Task: Create a task  Add support for offline messaging and chat , assign it to team member softage.6@softage.net in the project WindTech and update the status of the task to  Off Track , set the priority of the task to Medium.
Action: Mouse moved to (122, 461)
Screenshot: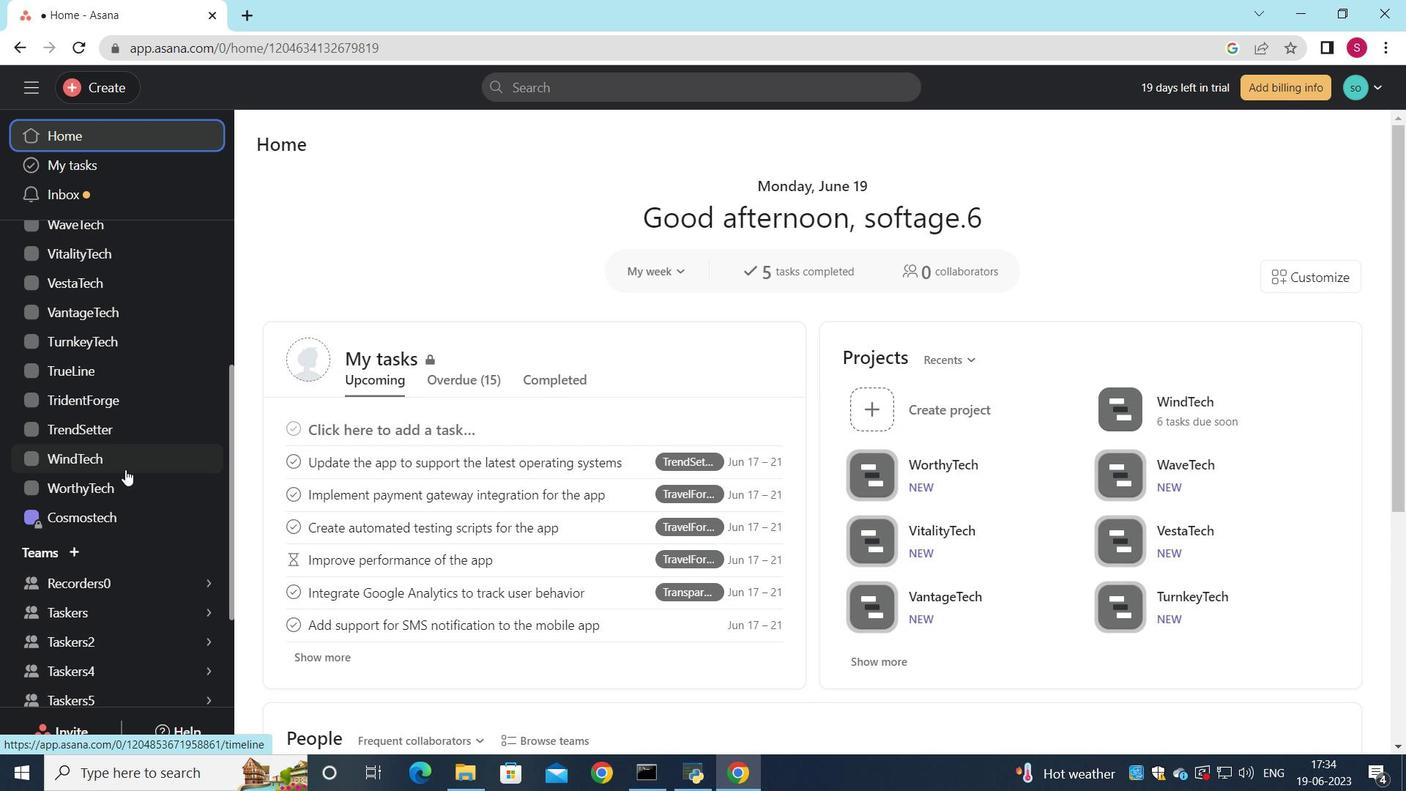 
Action: Mouse pressed left at (122, 461)
Screenshot: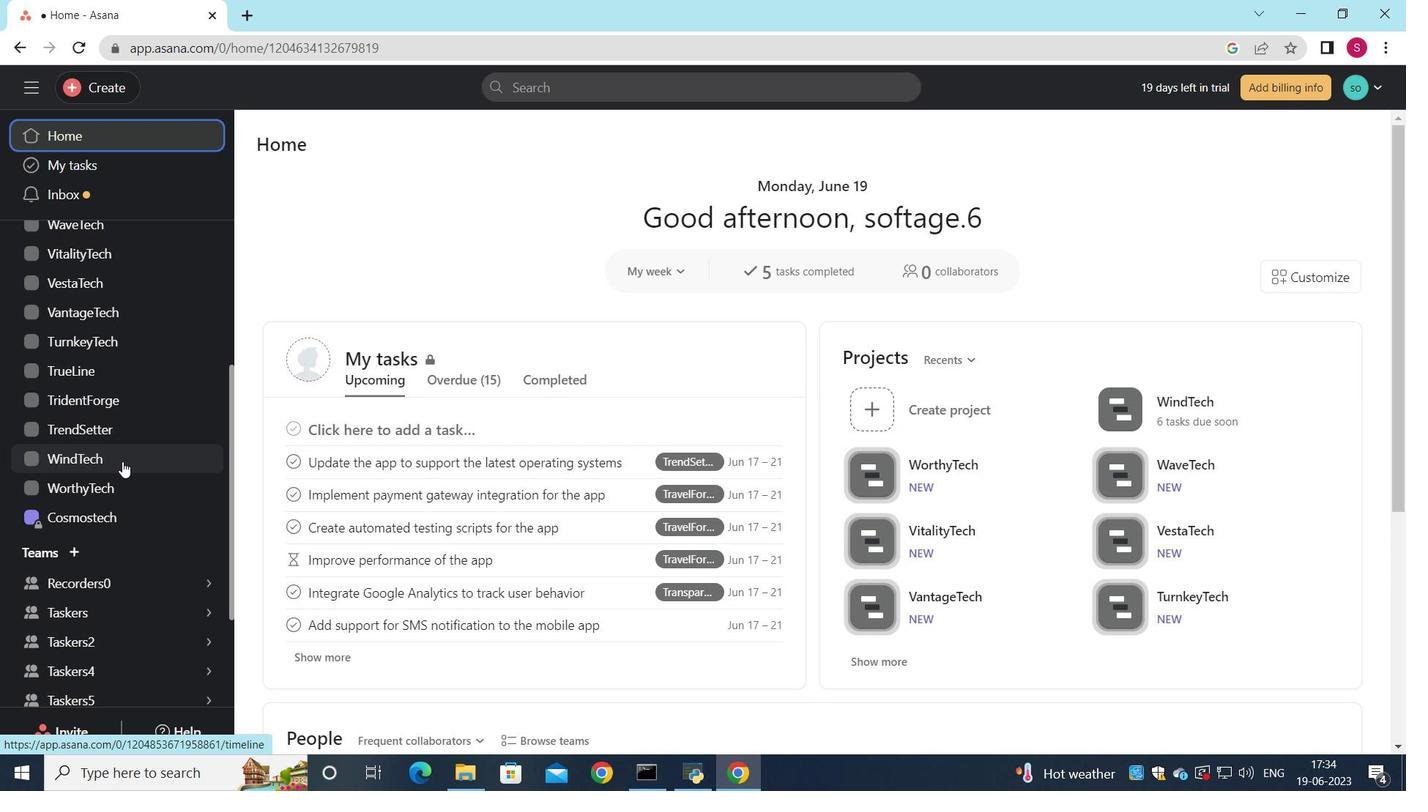 
Action: Mouse moved to (298, 234)
Screenshot: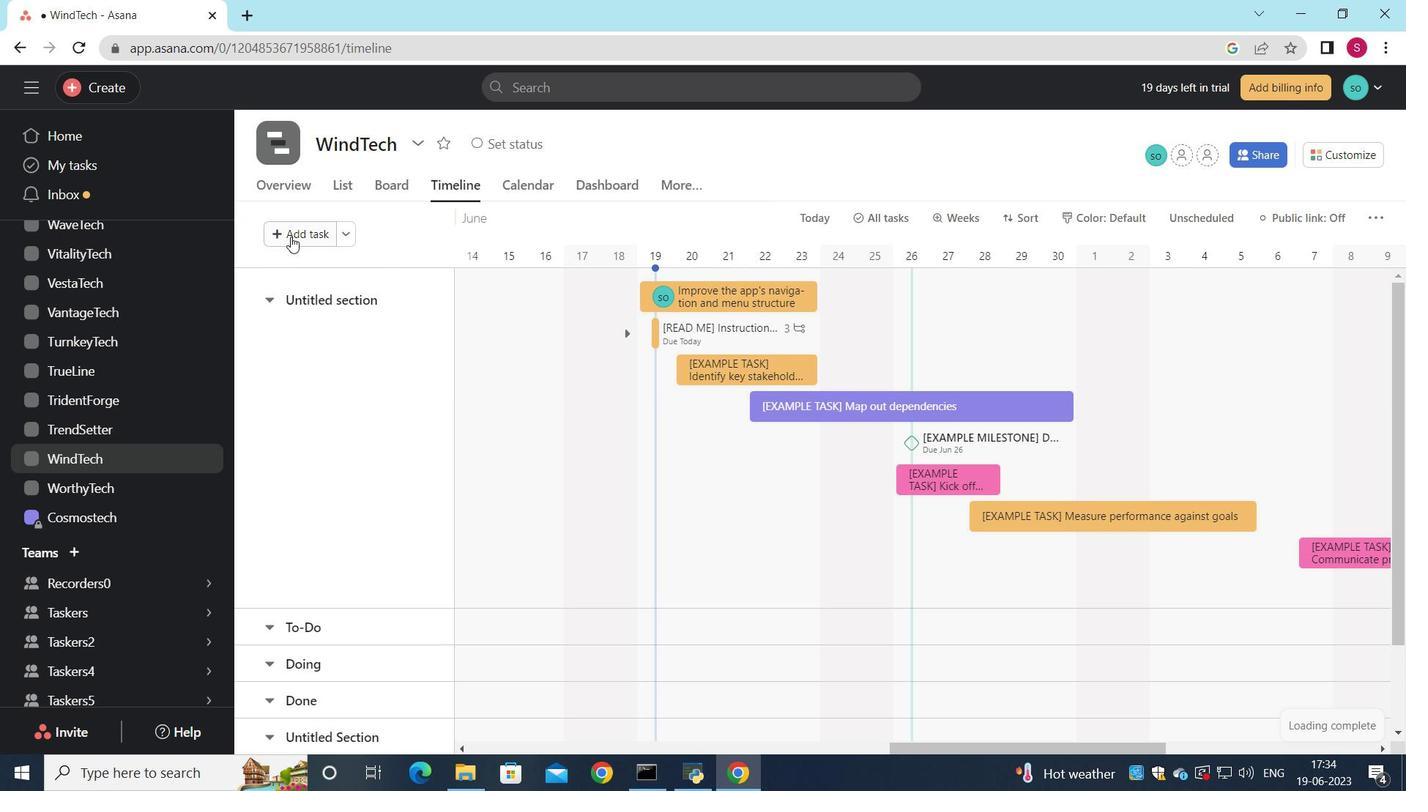 
Action: Mouse pressed left at (298, 234)
Screenshot: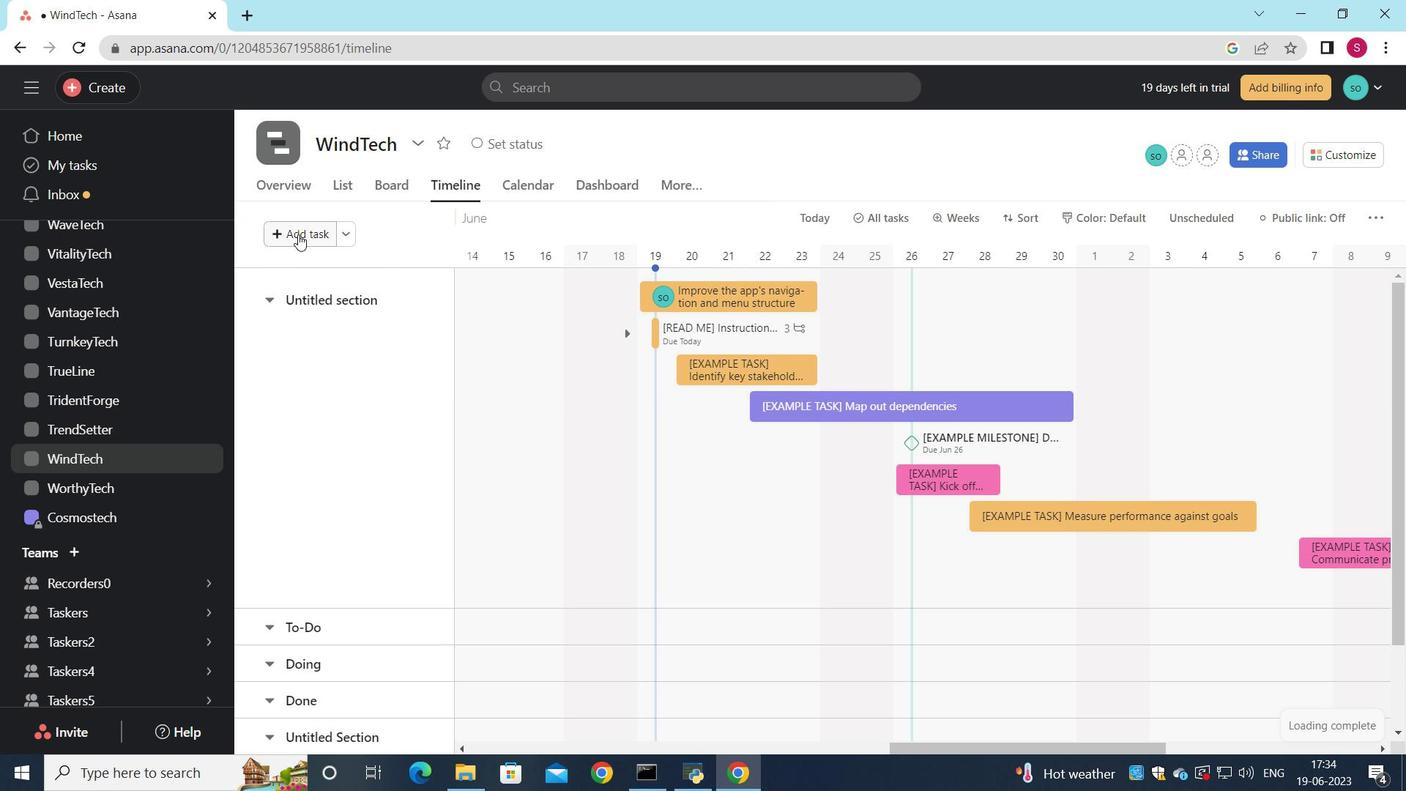 
Action: Mouse moved to (694, 309)
Screenshot: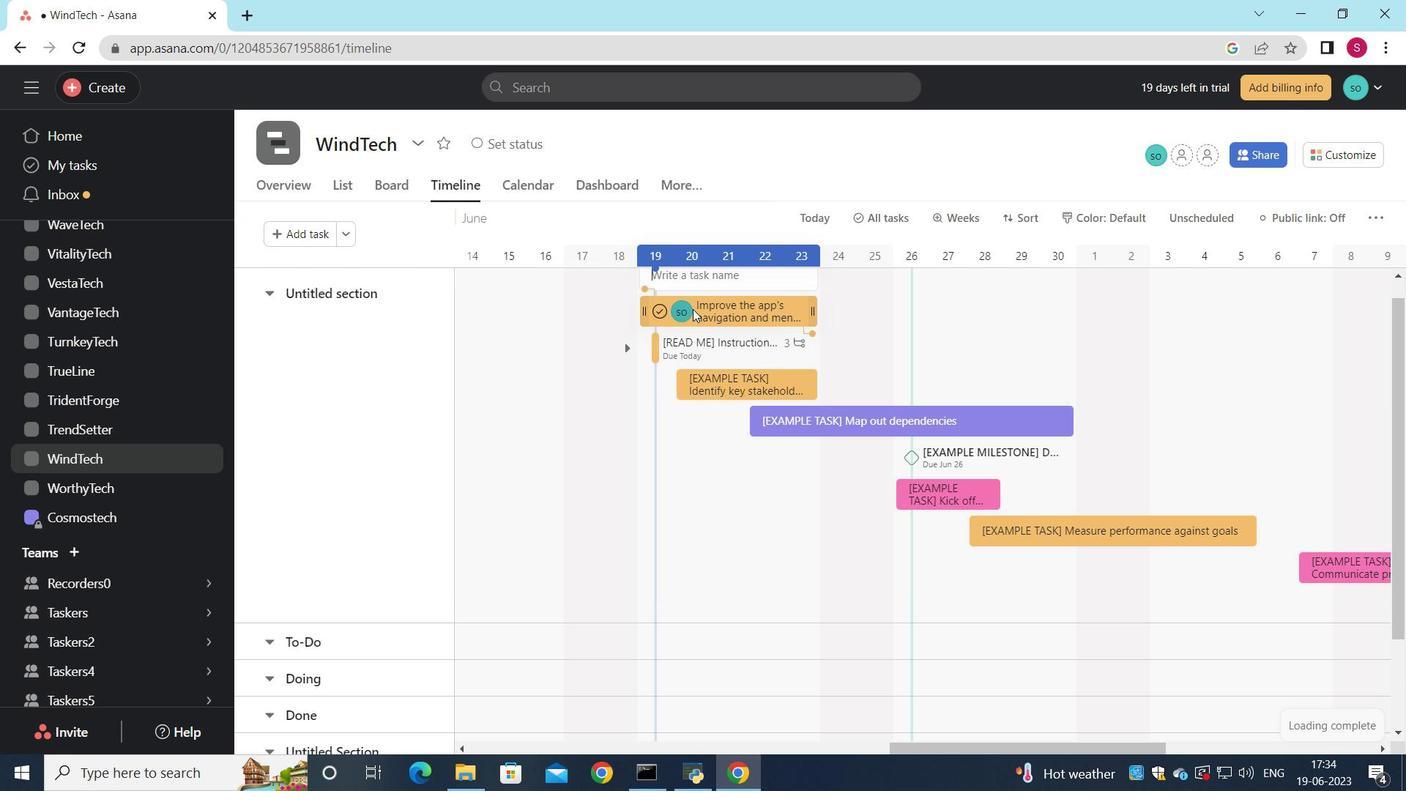 
Action: Key pressed <Key.caps_lock><Key.caps_lock><Key.caps_lock><Key.caps_lock><Key.caps_lock><Key.caps_lock><Key.caps_lock><Key.caps_lock><Key.caps_lock><Key.caps_lock>a<Key.caps_lock>DD<Key.space>SUPPORT<Key.space>FOR<Key.space>ONLINE<Key.backspace><Key.backspace><Key.backspace><Key.backspace><Key.backspace>FFLINE<Key.space>MESSAGING<Key.space>AND<Key.space>CHAT
Screenshot: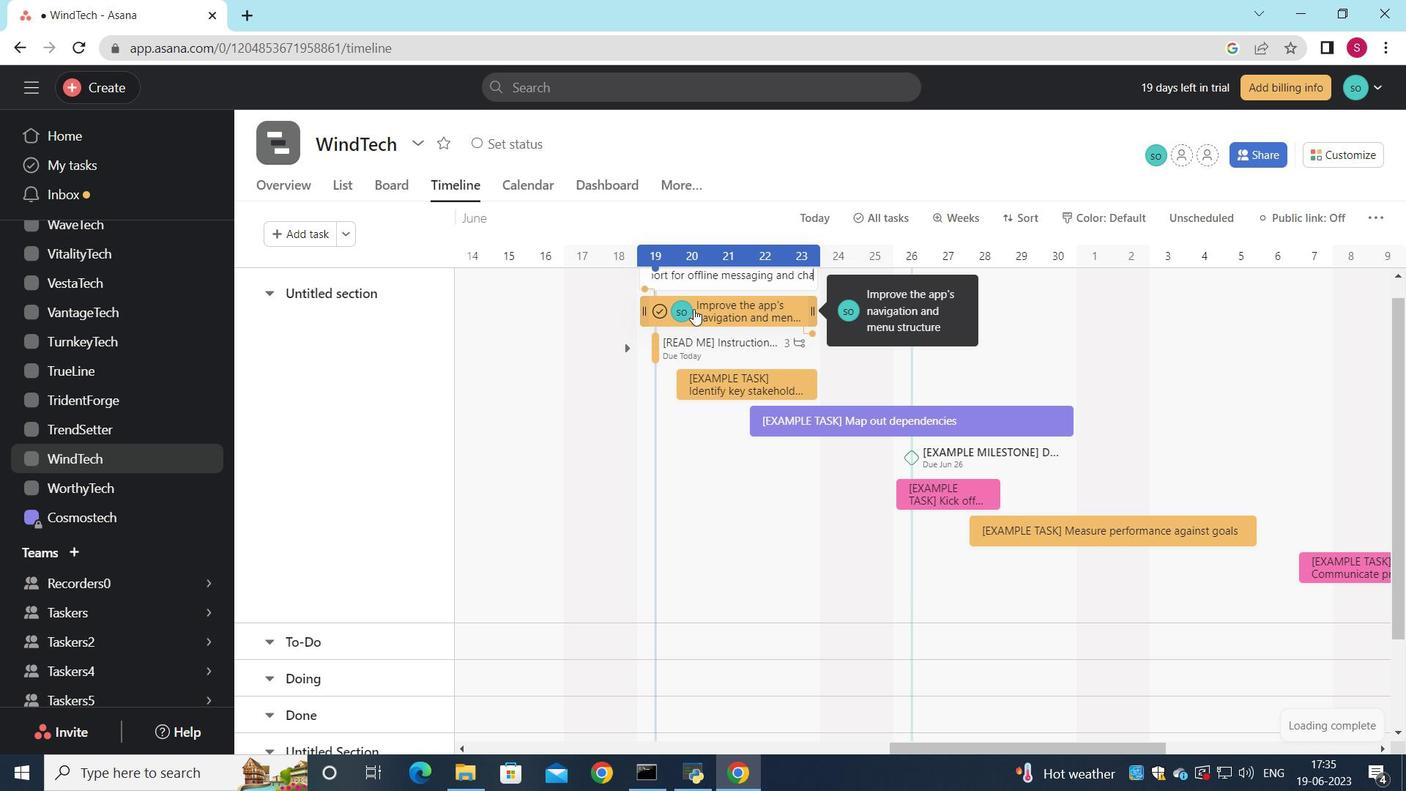 
Action: Mouse moved to (805, 274)
Screenshot: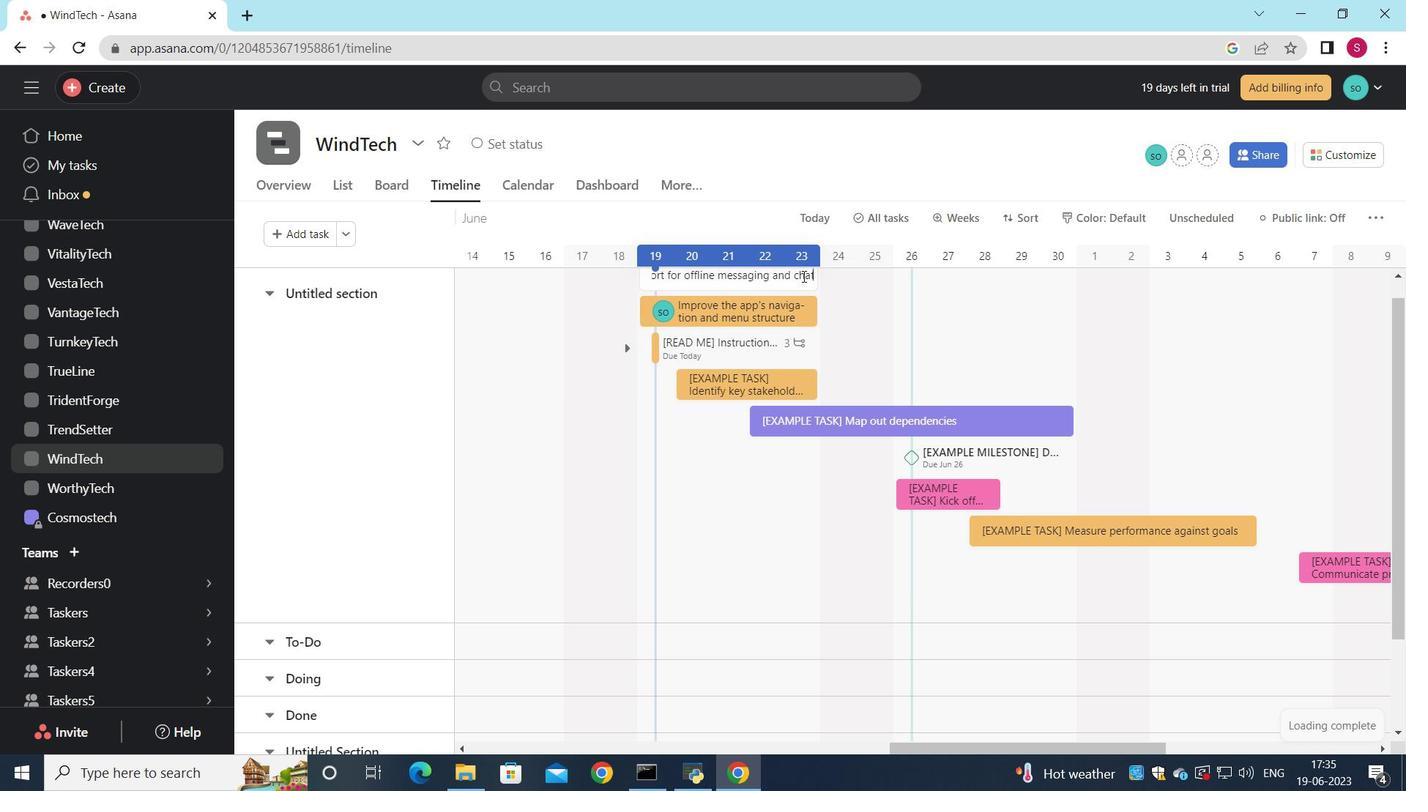 
Action: Mouse pressed left at (805, 274)
Screenshot: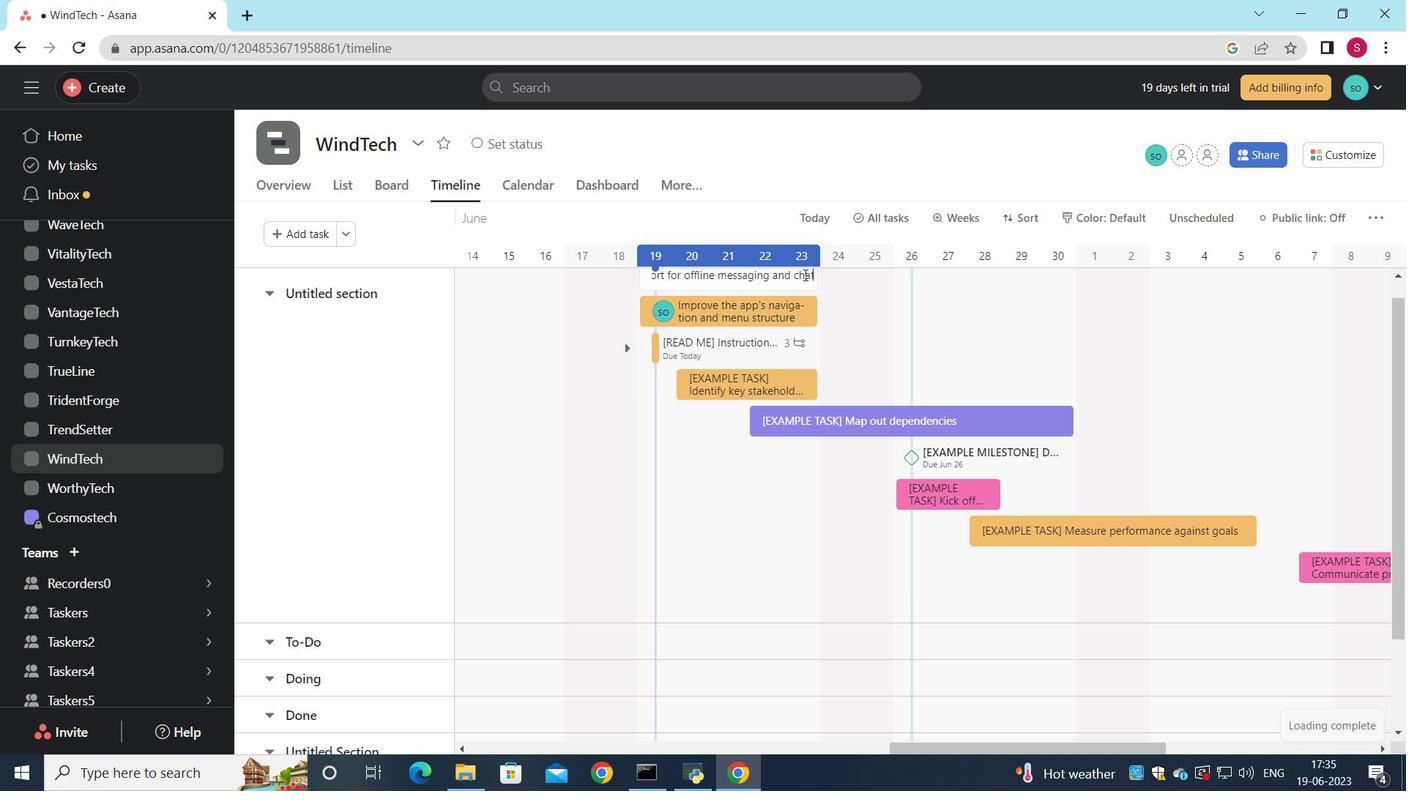 
Action: Mouse moved to (987, 323)
Screenshot: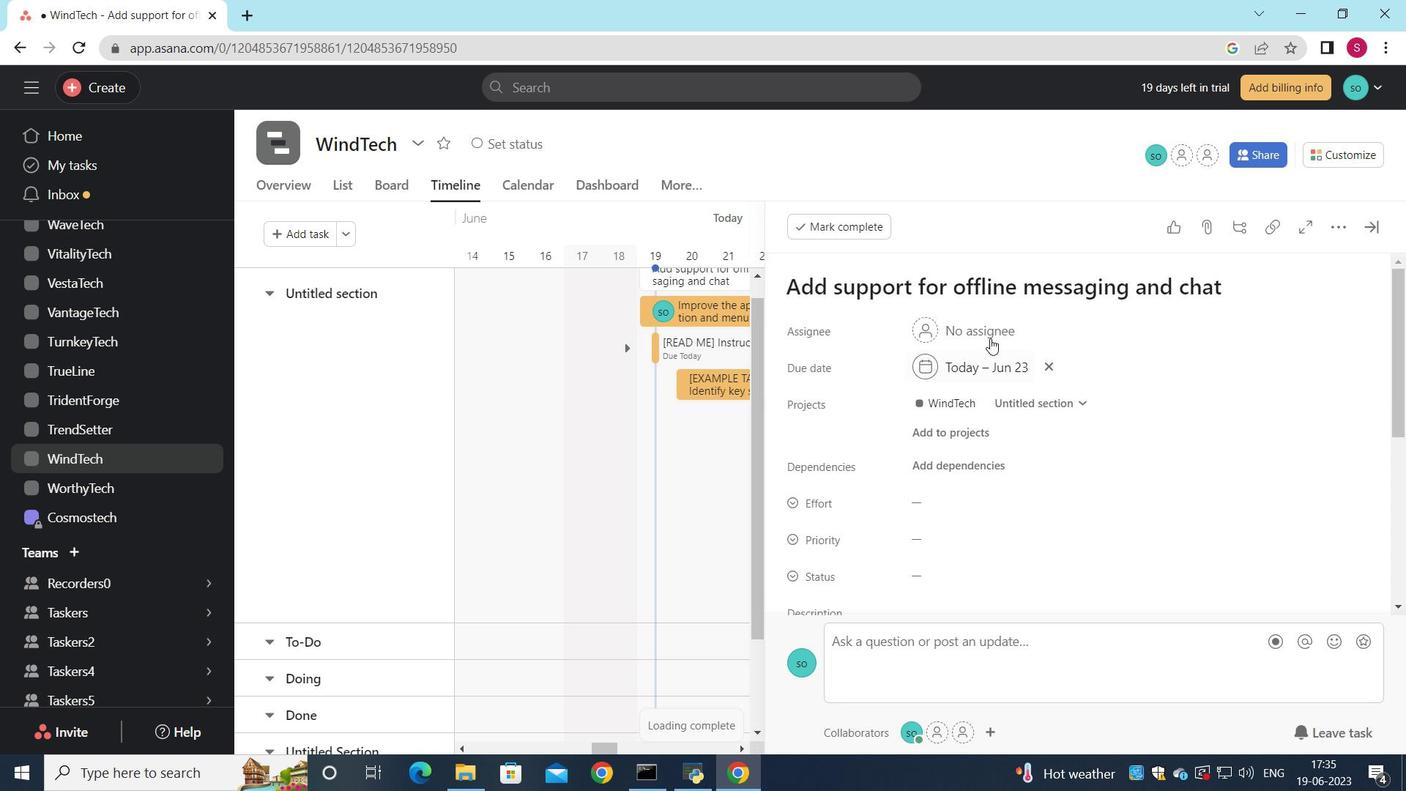 
Action: Mouse pressed left at (987, 323)
Screenshot: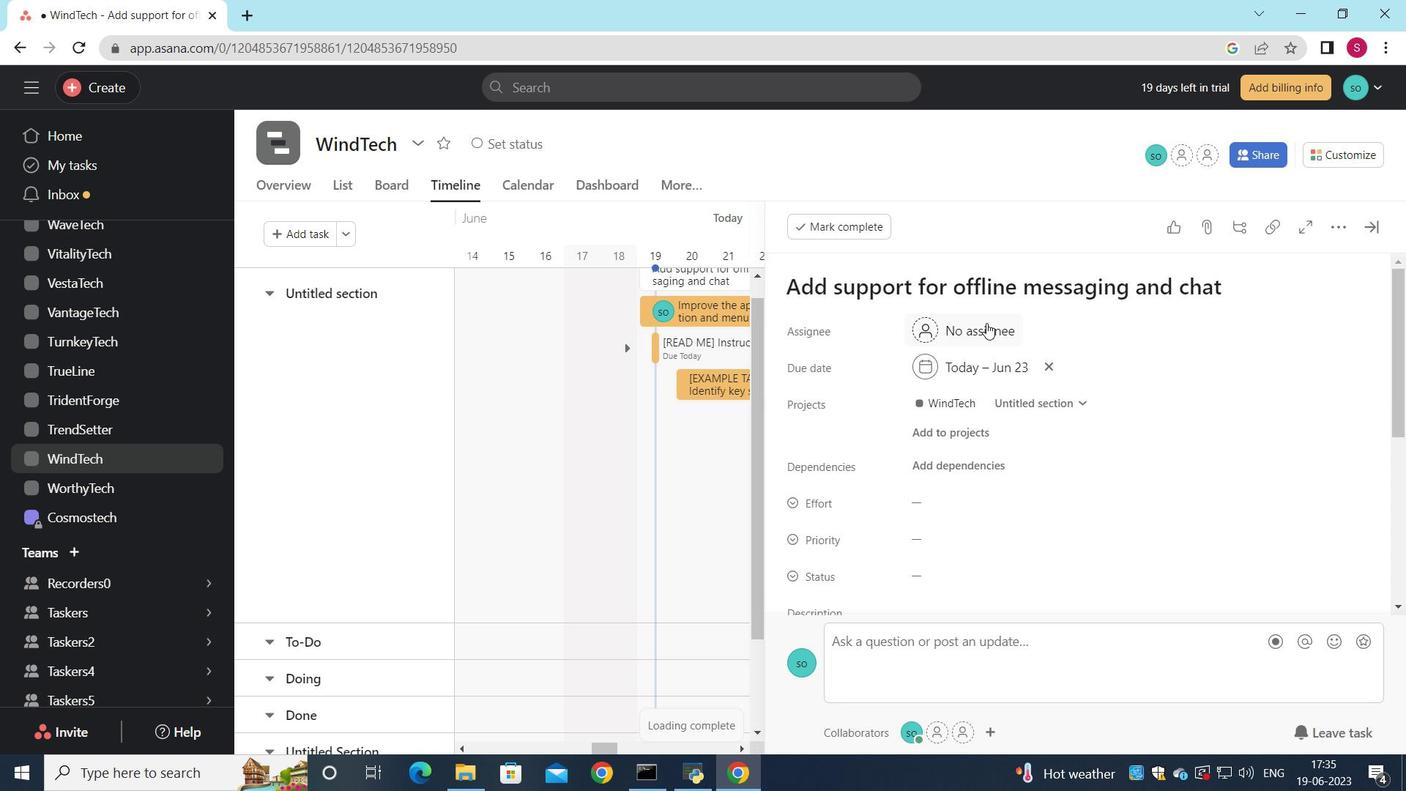 
Action: Key pressed SOFTAGE.6<Key.shift>@SOFTAGE.NET
Screenshot: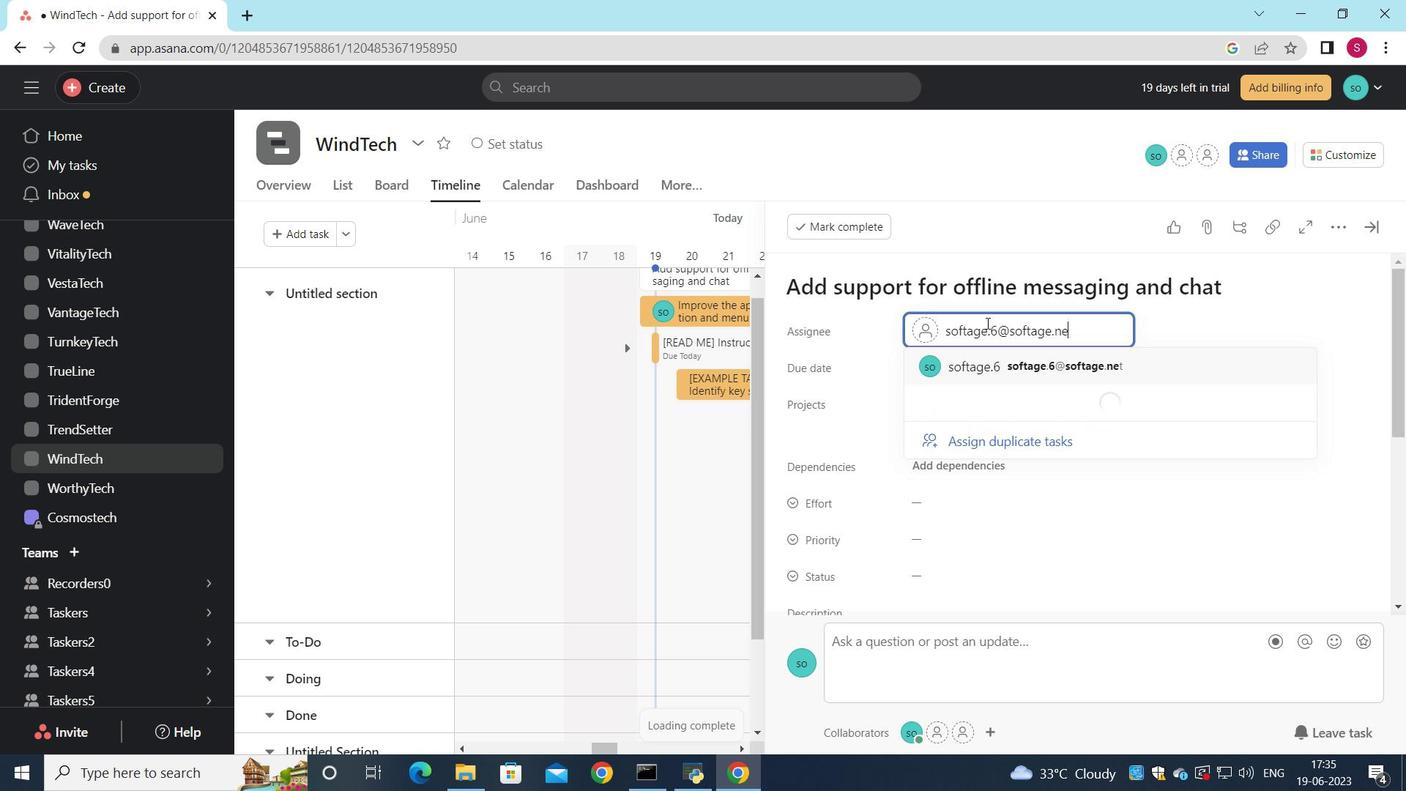 
Action: Mouse moved to (1002, 368)
Screenshot: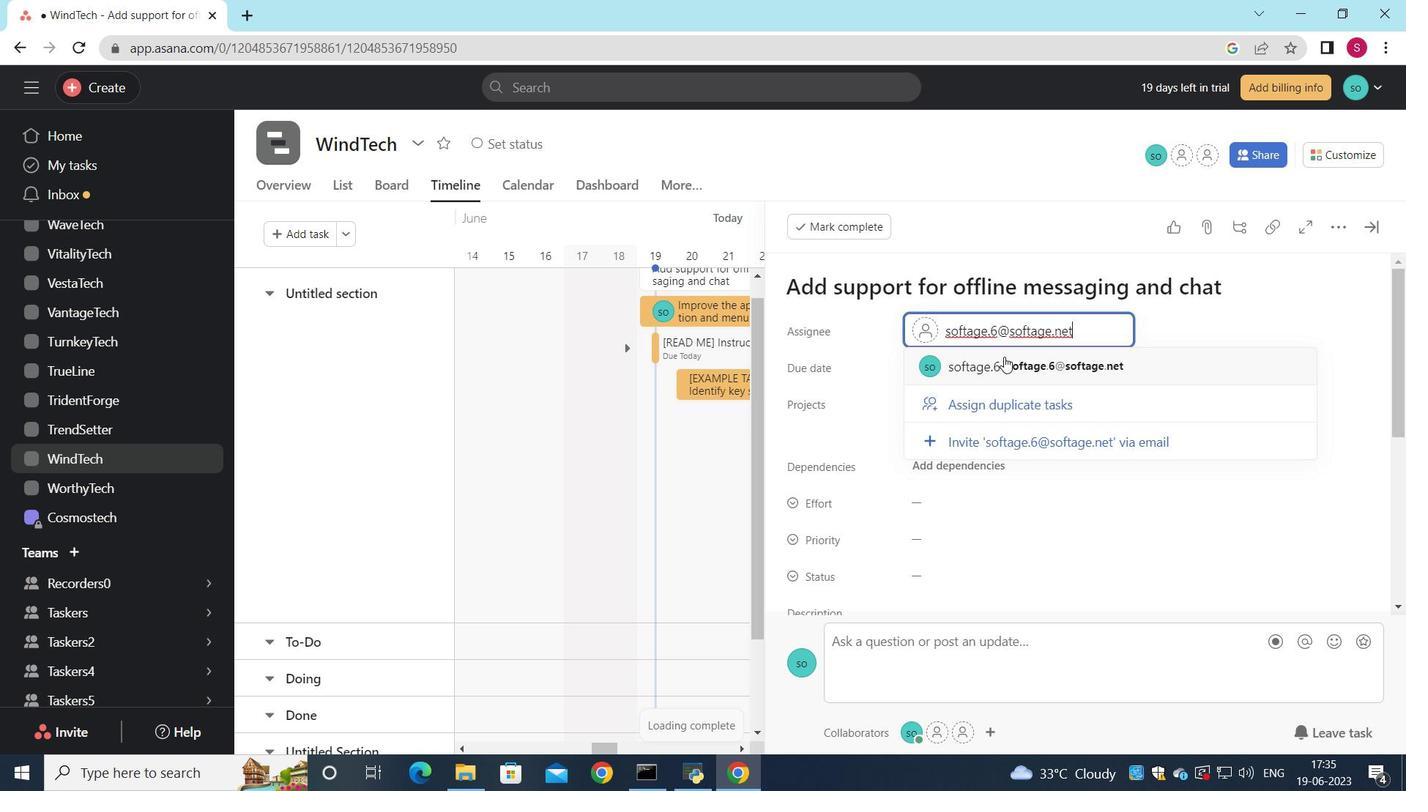 
Action: Mouse pressed left at (1002, 368)
Screenshot: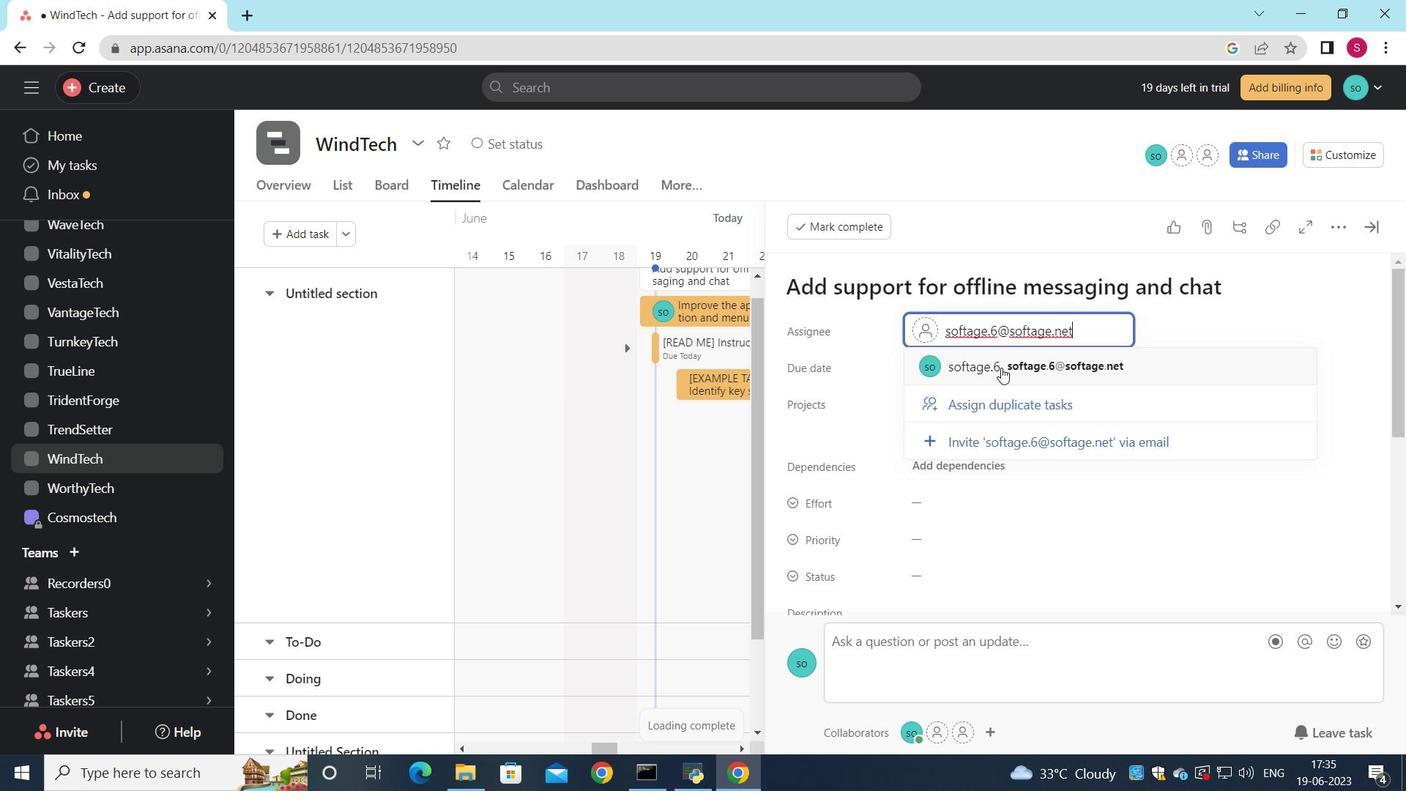 
Action: Mouse moved to (1000, 543)
Screenshot: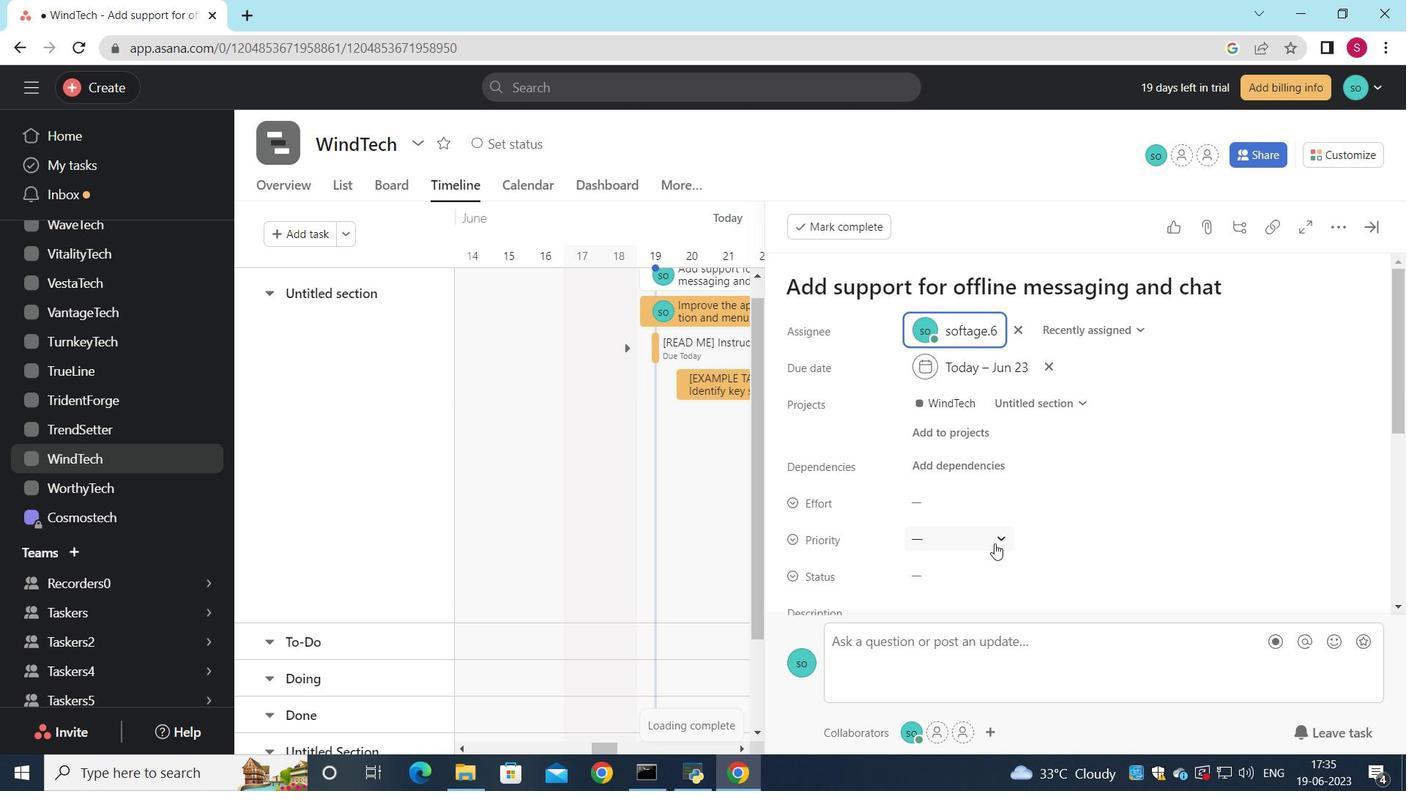 
Action: Mouse pressed left at (1000, 543)
Screenshot: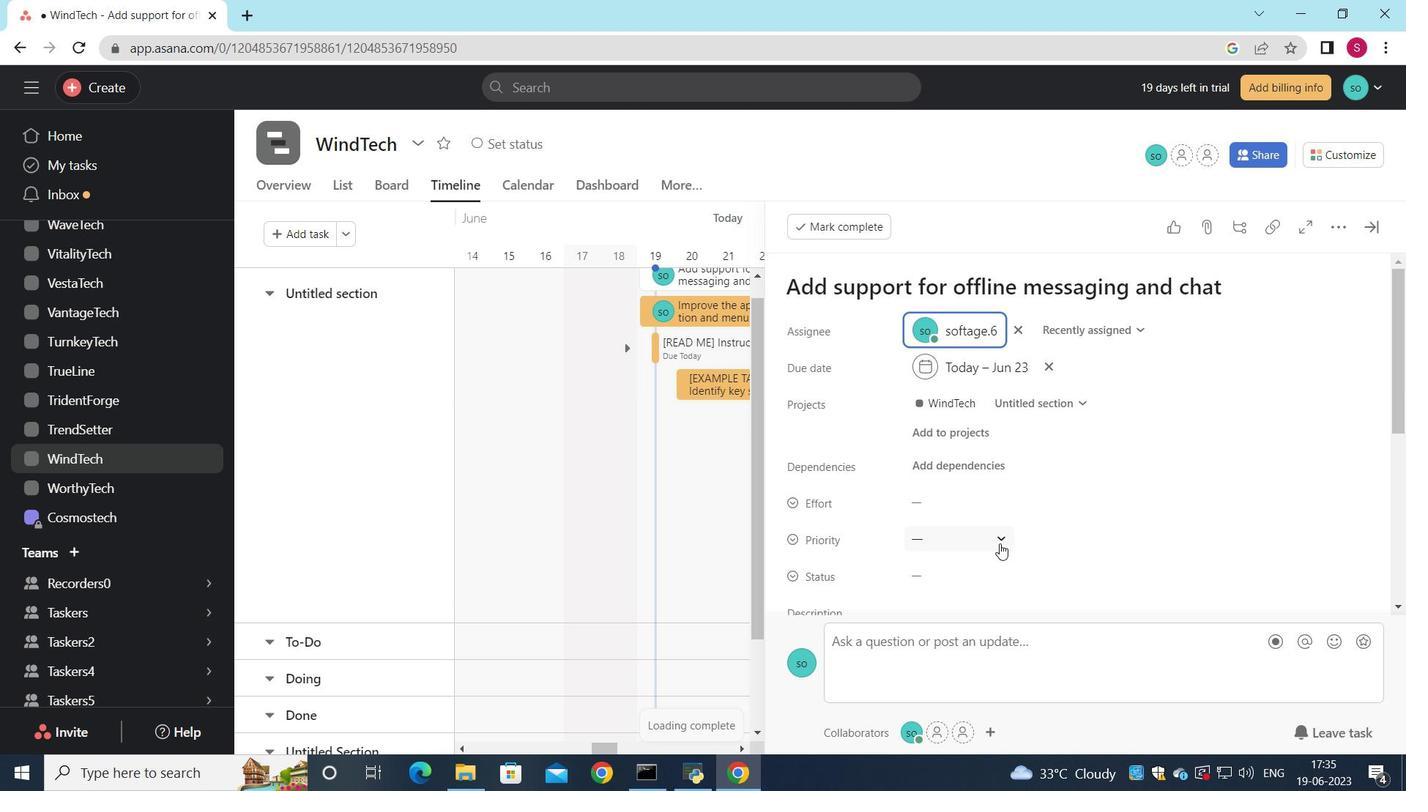 
Action: Mouse moved to (1031, 536)
Screenshot: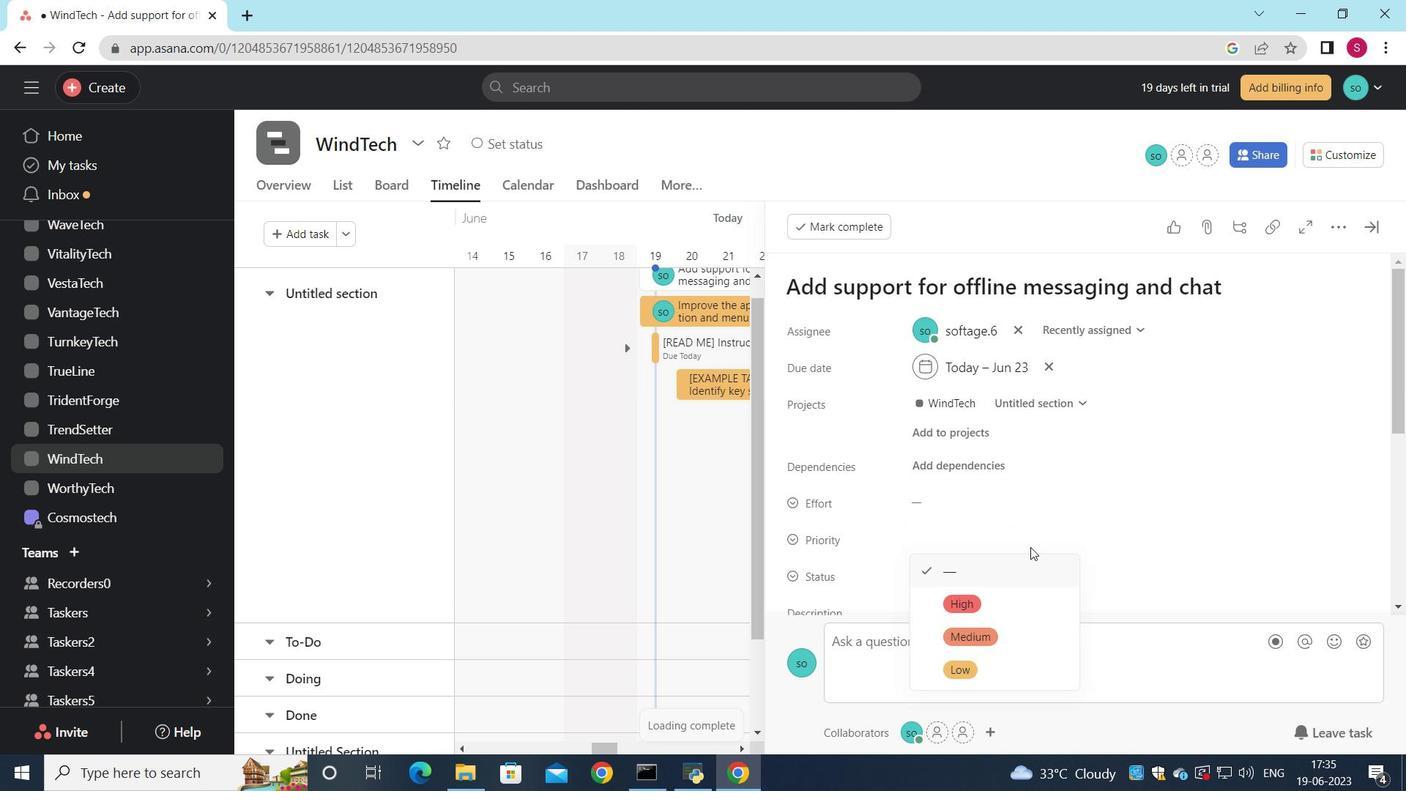 
Action: Mouse pressed left at (1031, 536)
Screenshot: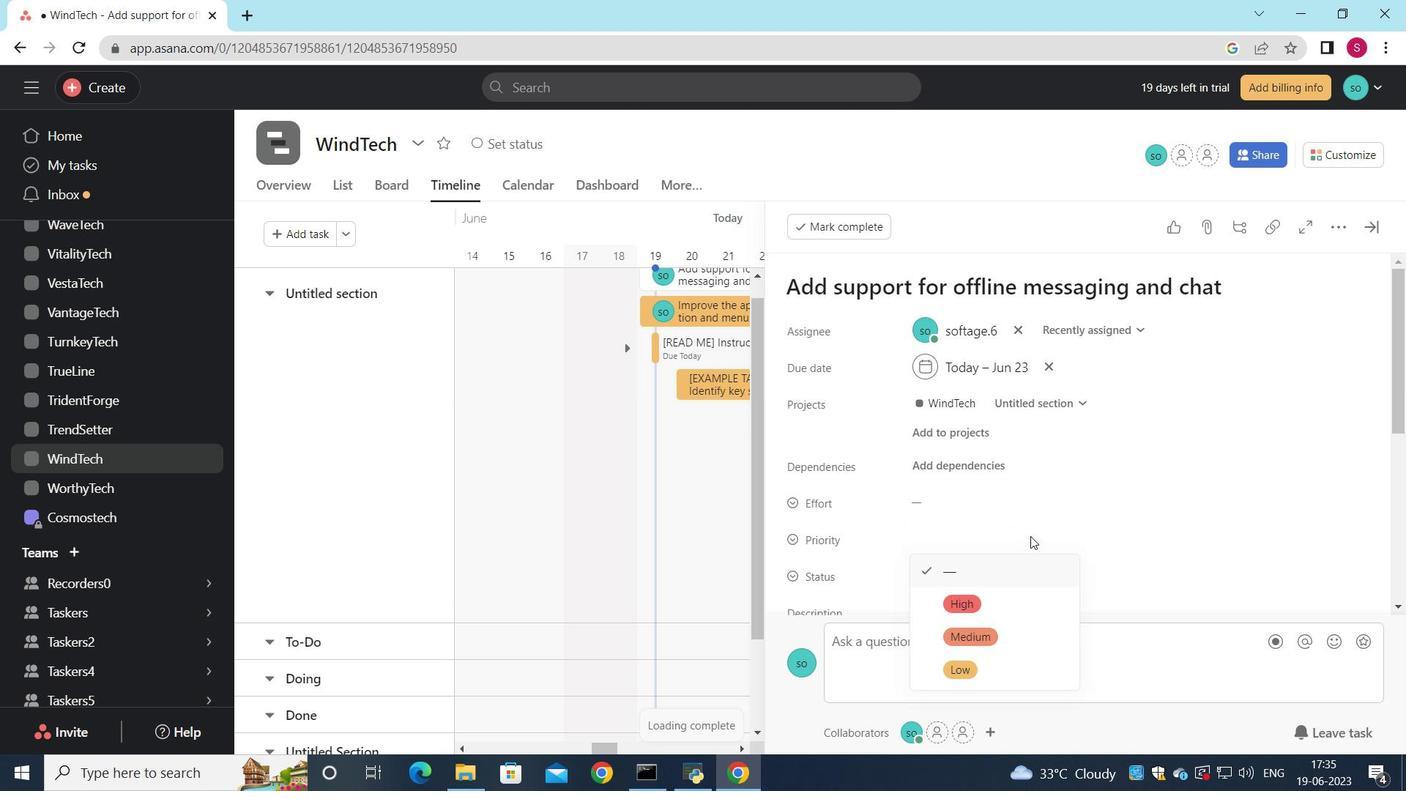 
Action: Mouse moved to (986, 574)
Screenshot: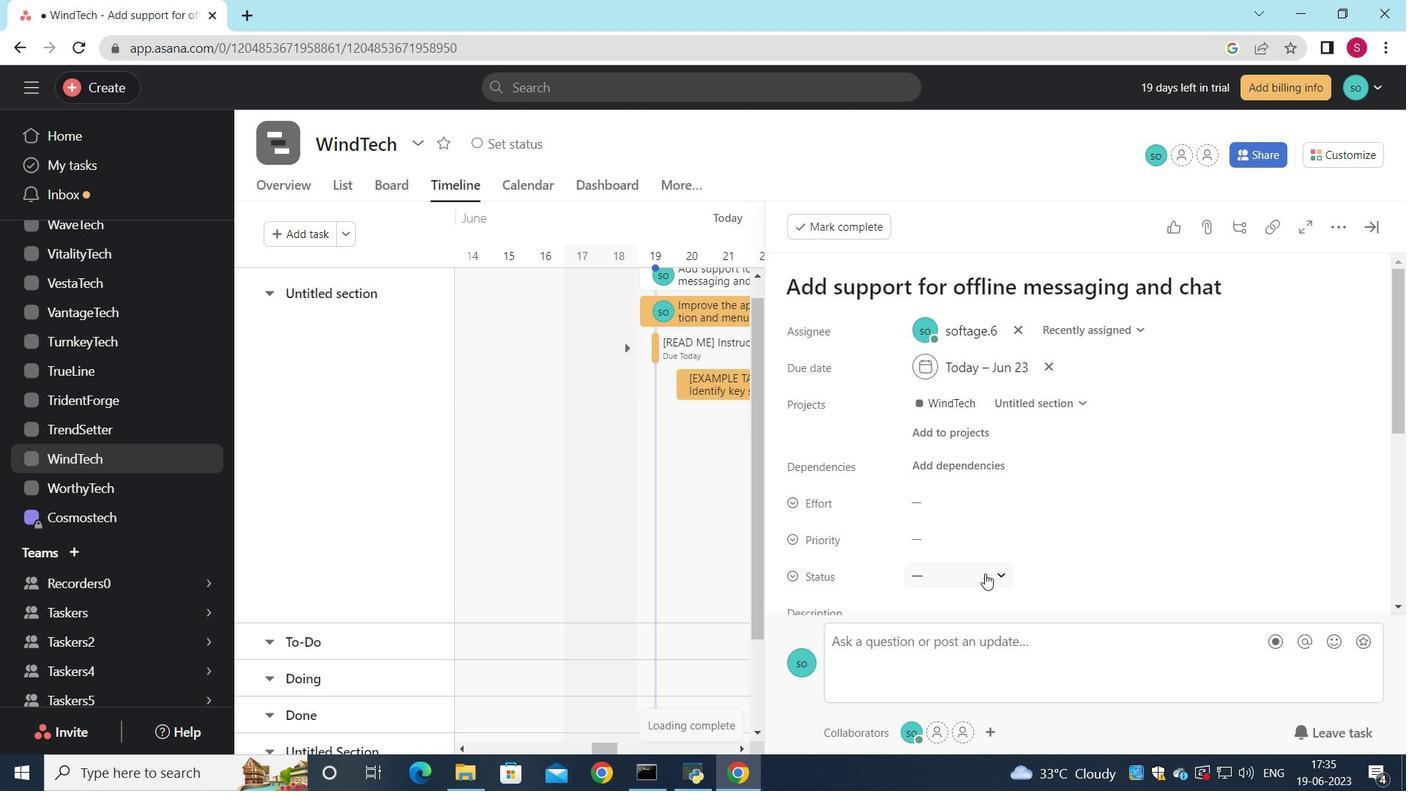 
Action: Mouse pressed left at (986, 574)
Screenshot: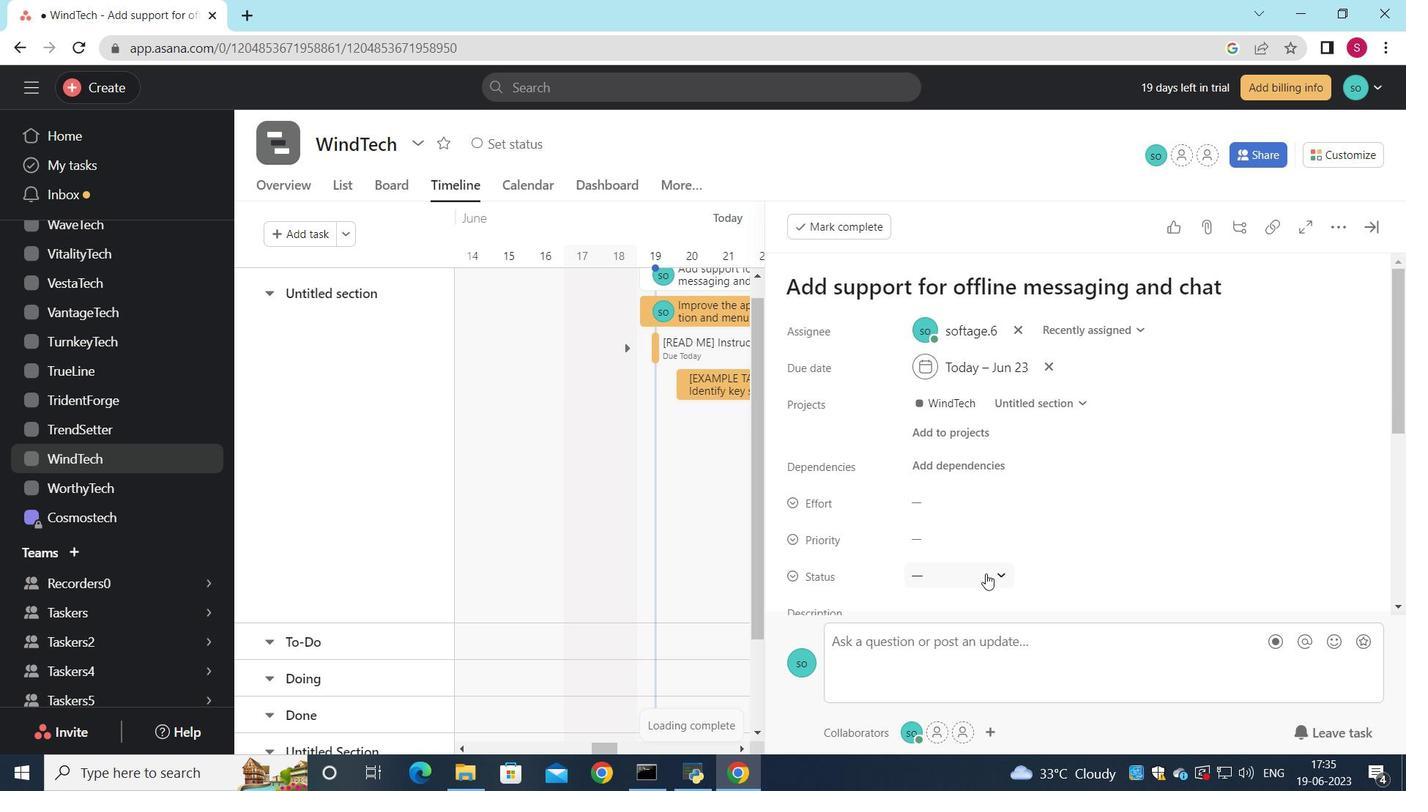 
Action: Mouse moved to (992, 500)
Screenshot: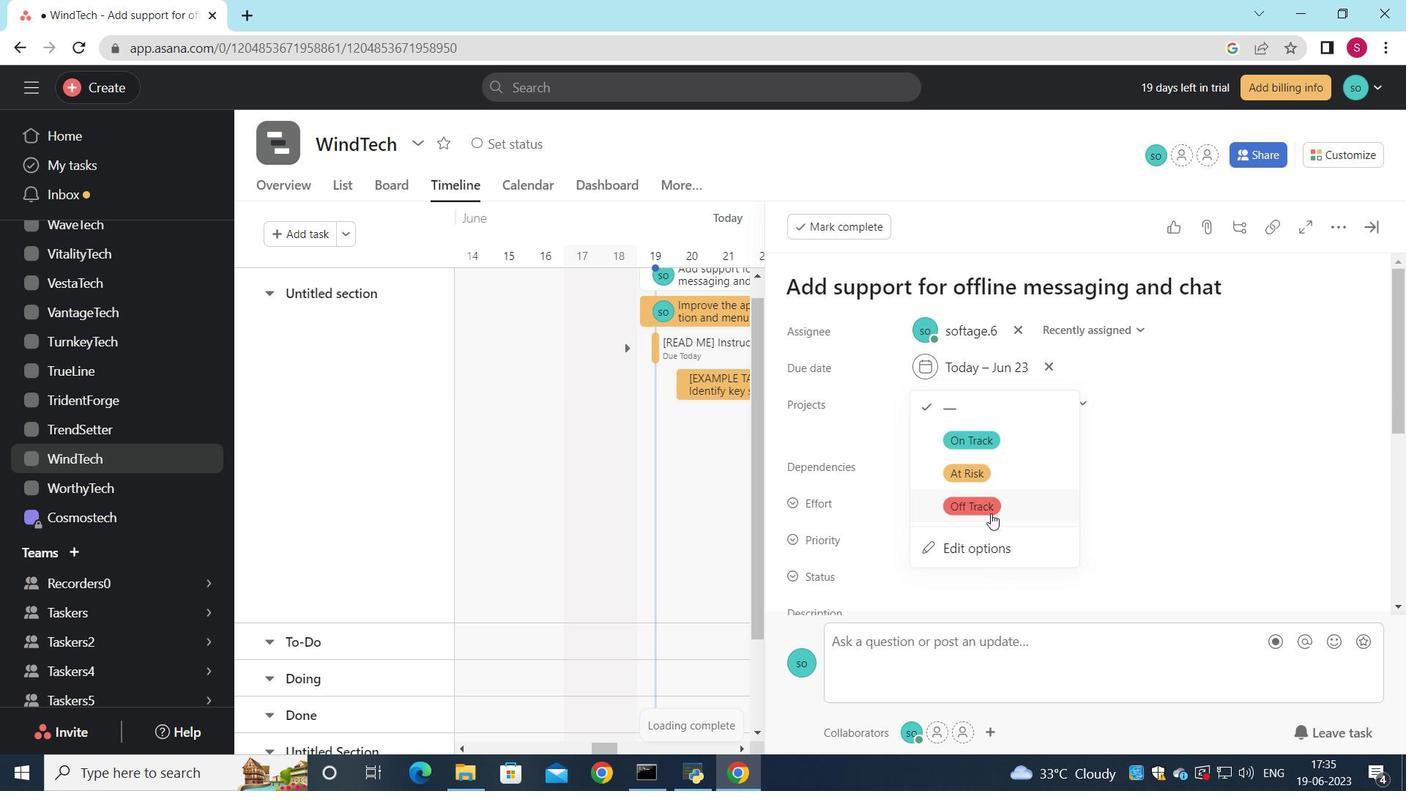 
Action: Mouse pressed left at (992, 500)
Screenshot: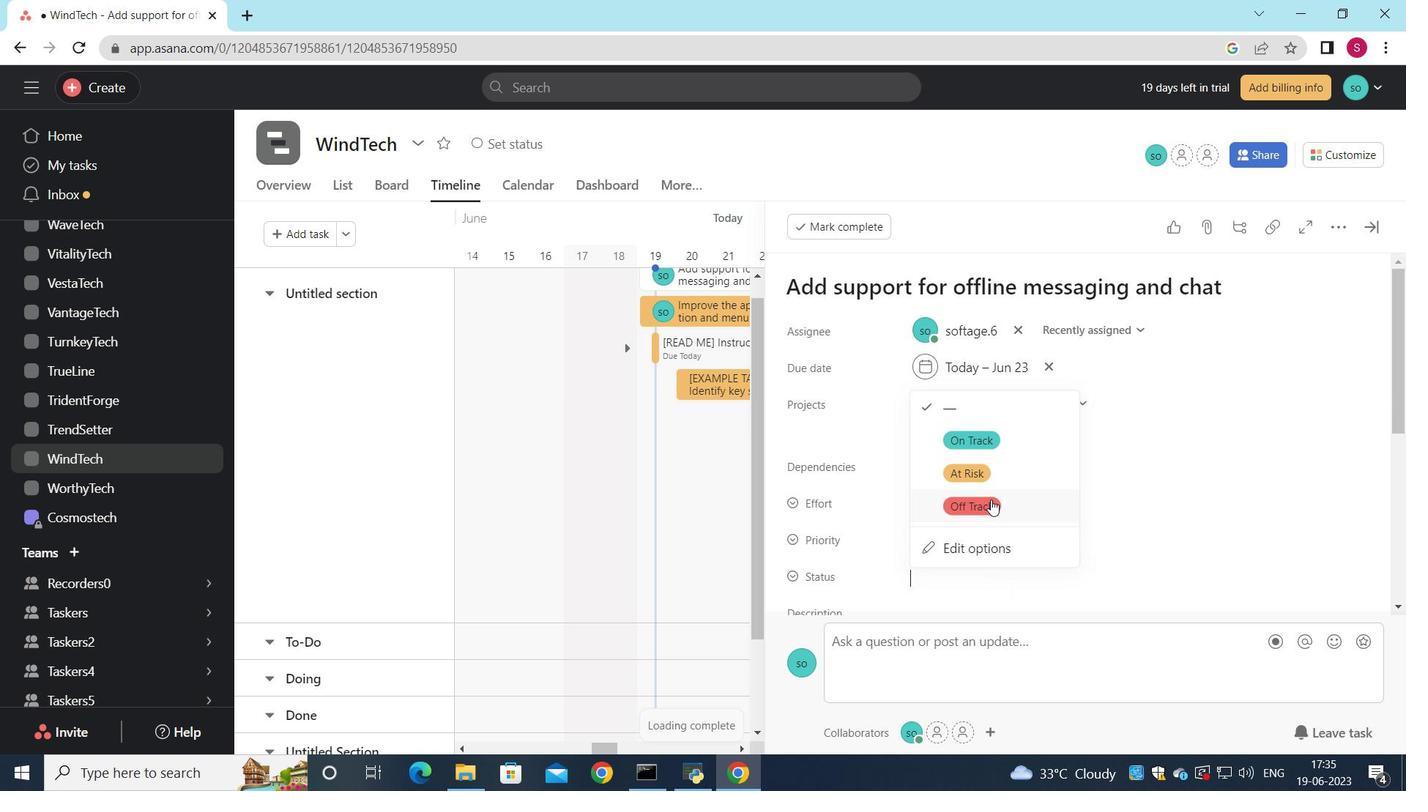 
Action: Mouse moved to (992, 531)
Screenshot: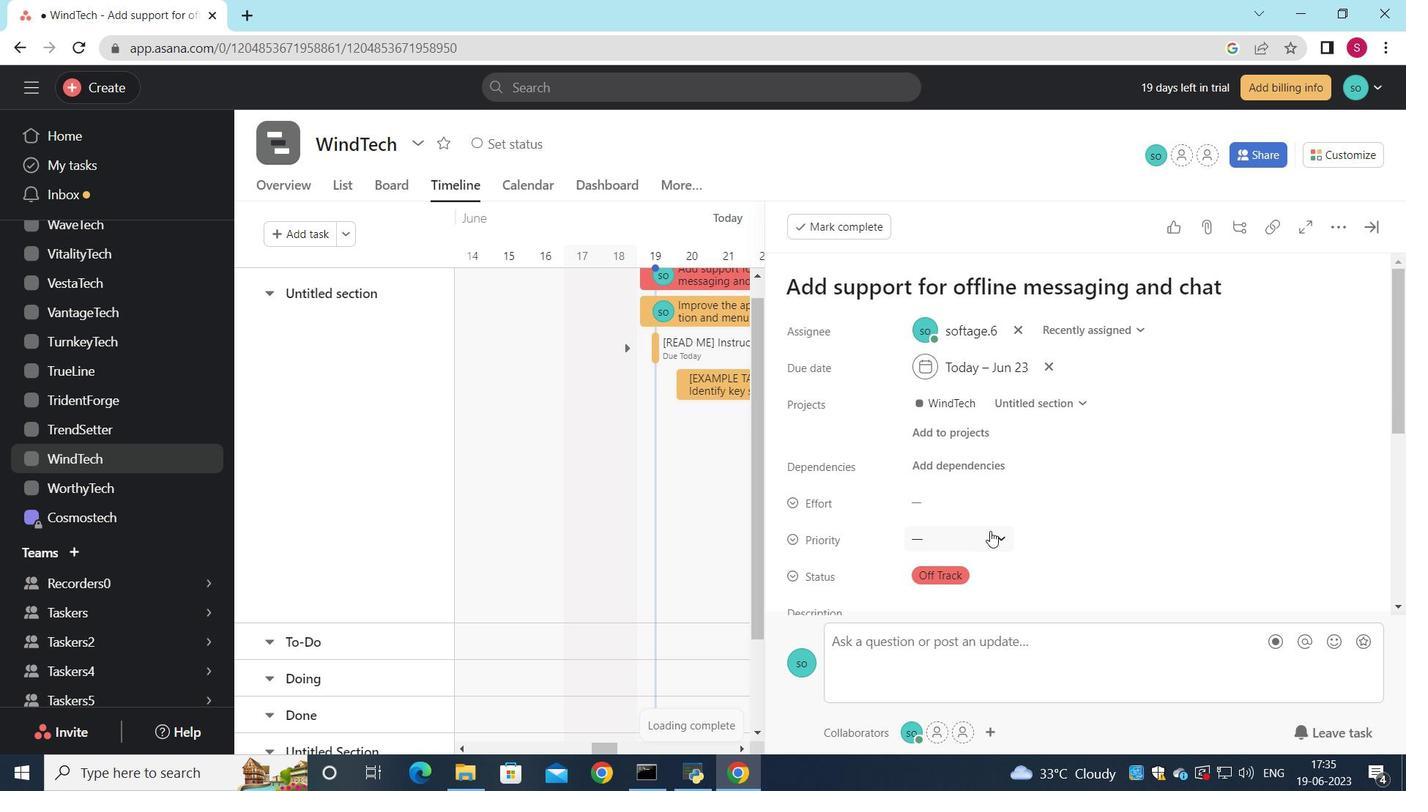 
Action: Mouse pressed left at (992, 531)
Screenshot: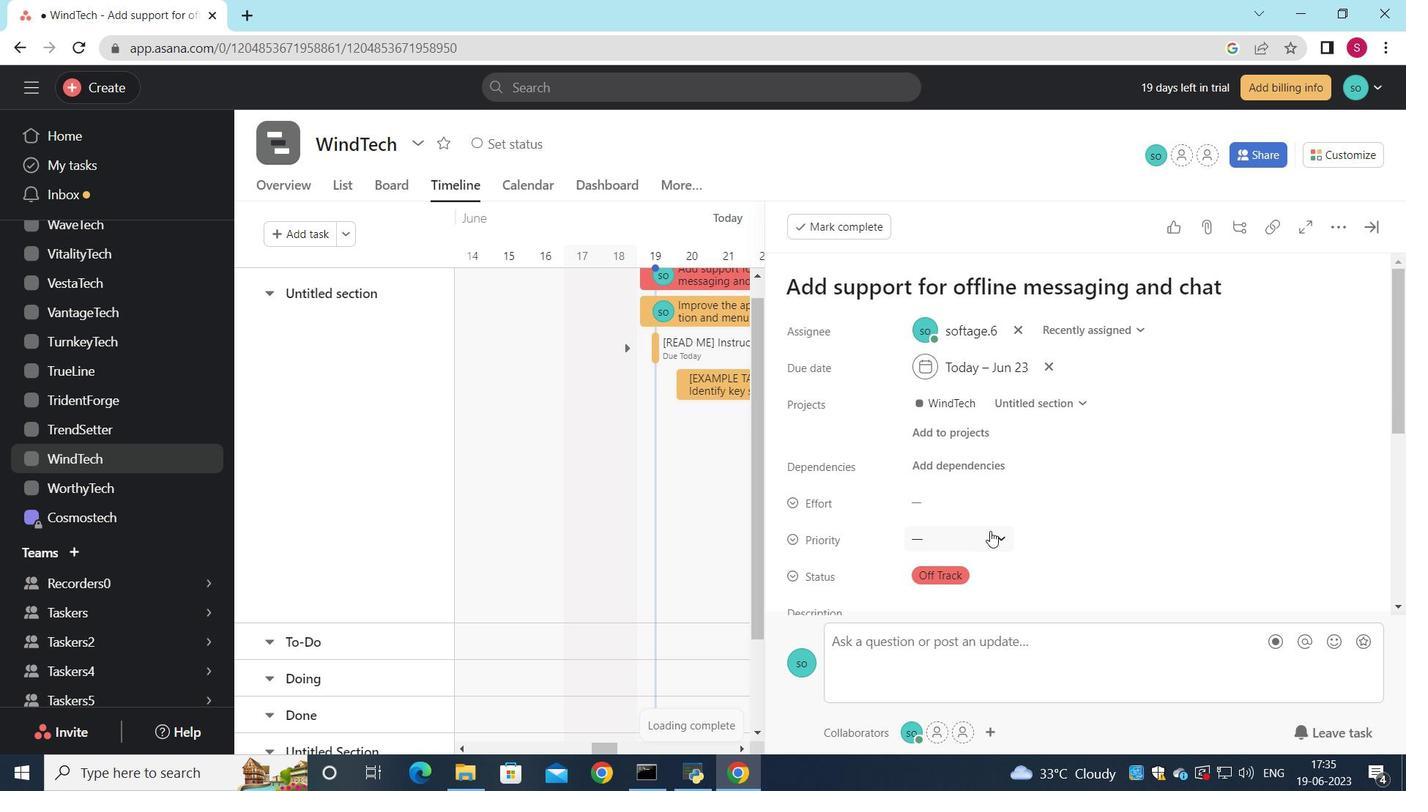 
Action: Mouse moved to (981, 629)
Screenshot: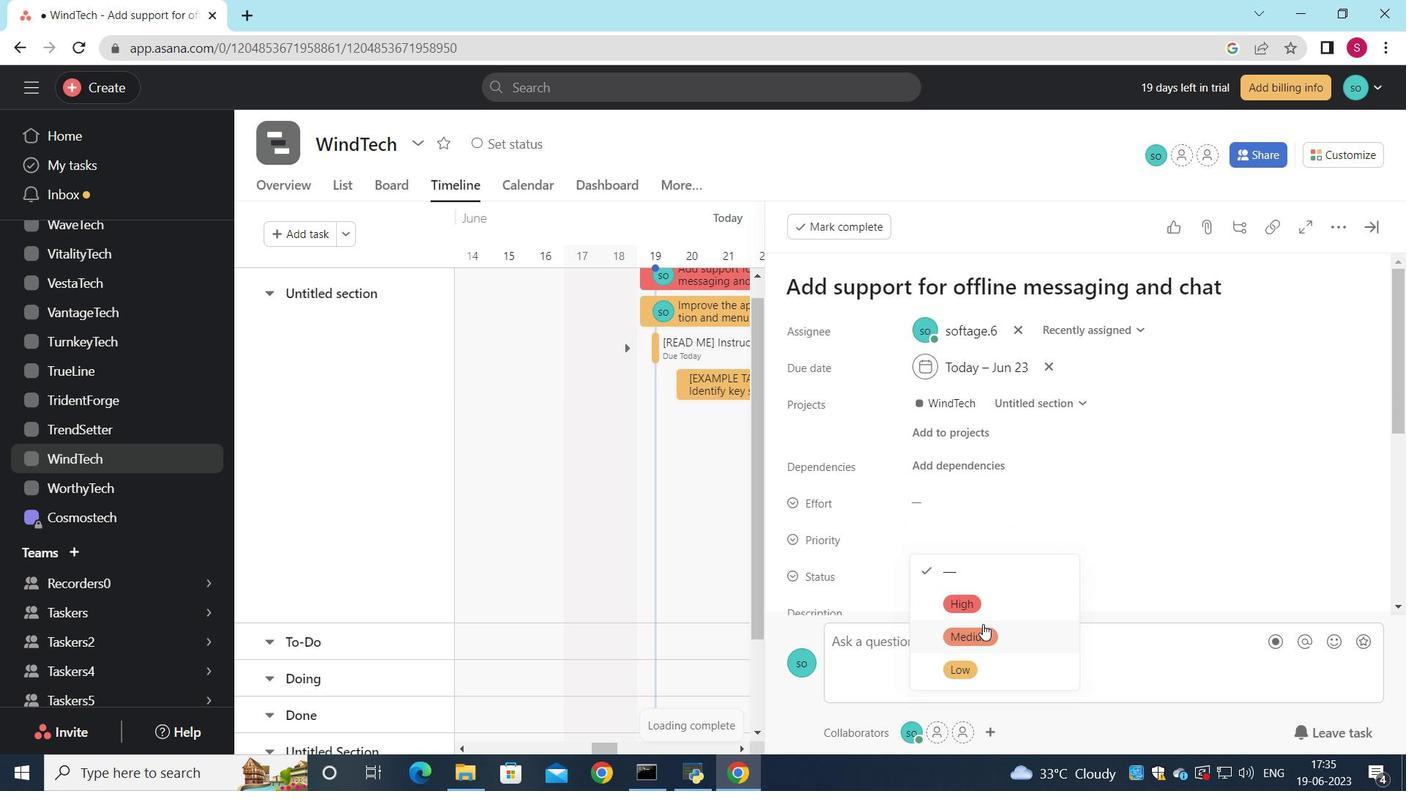
Action: Mouse pressed left at (981, 629)
Screenshot: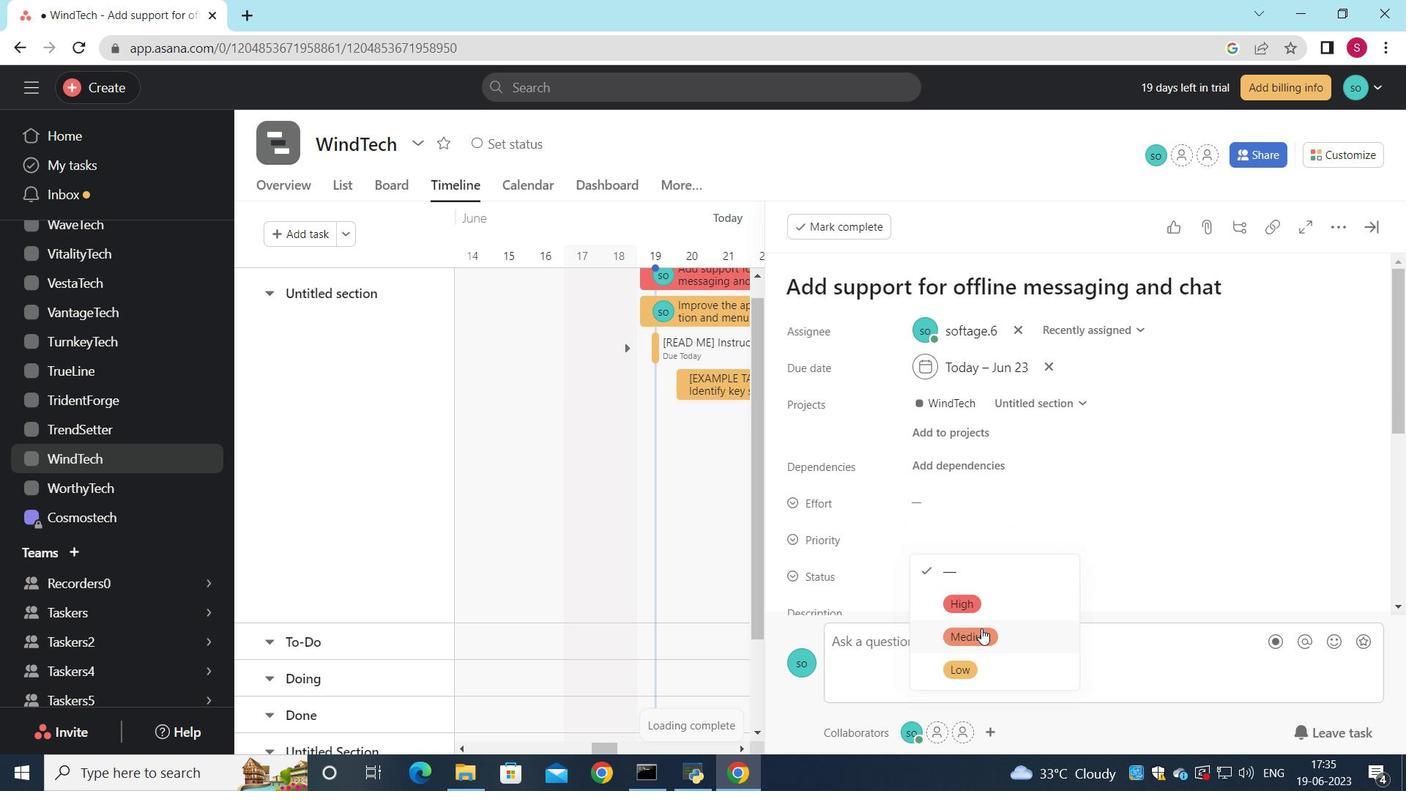 
Action: Mouse moved to (999, 555)
Screenshot: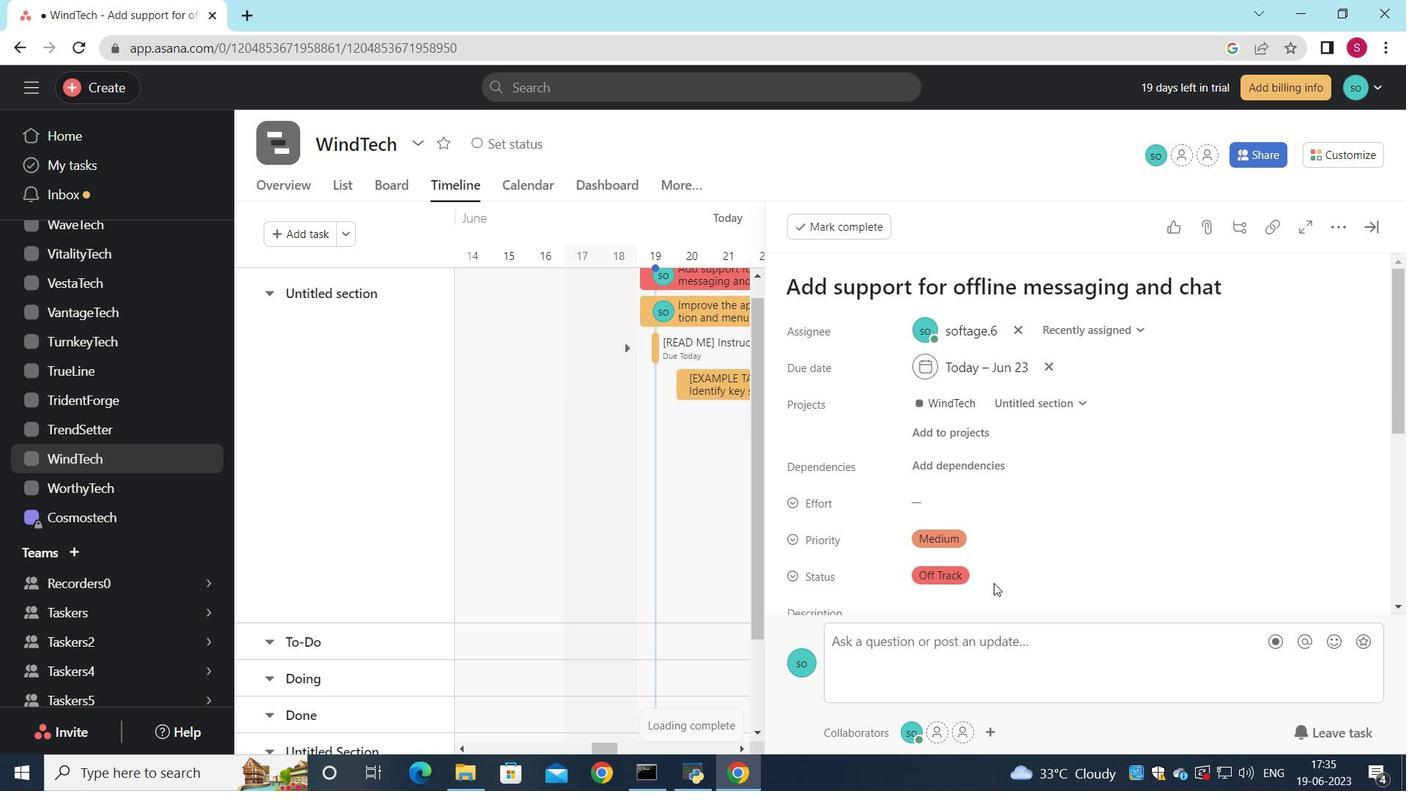 
